 Task: Open Card Card0000000102 in Board Board0000000026 in Workspace WS0000000009 in Trello. Add Member Email0000000034 to Card Card0000000102 in Board Board0000000026 in Workspace WS0000000009 in Trello. Add Blue Label titled Label0000000102 to Card Card0000000102 in Board Board0000000026 in Workspace WS0000000009 in Trello. Add Checklist CL0000000102 to Card Card0000000102 in Board Board0000000026 in Workspace WS0000000009 in Trello. Add Dates with Start Date as Sep 01 2023 and Due Date as Sep 30 2023 to Card Card0000000102 in Board Board0000000026 in Workspace WS0000000009 in Trello
Action: Mouse moved to (313, 315)
Screenshot: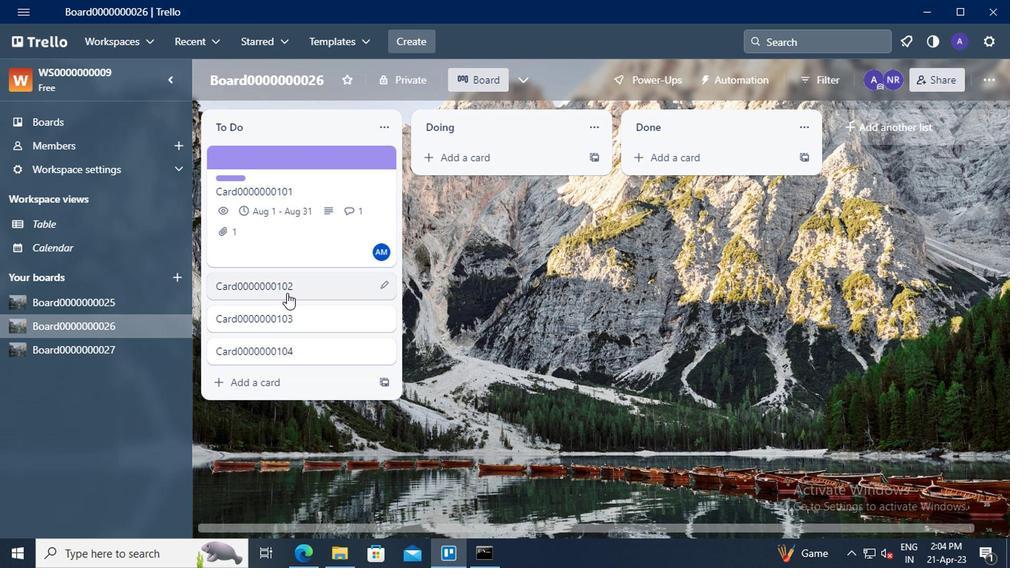 
Action: Mouse pressed left at (313, 315)
Screenshot: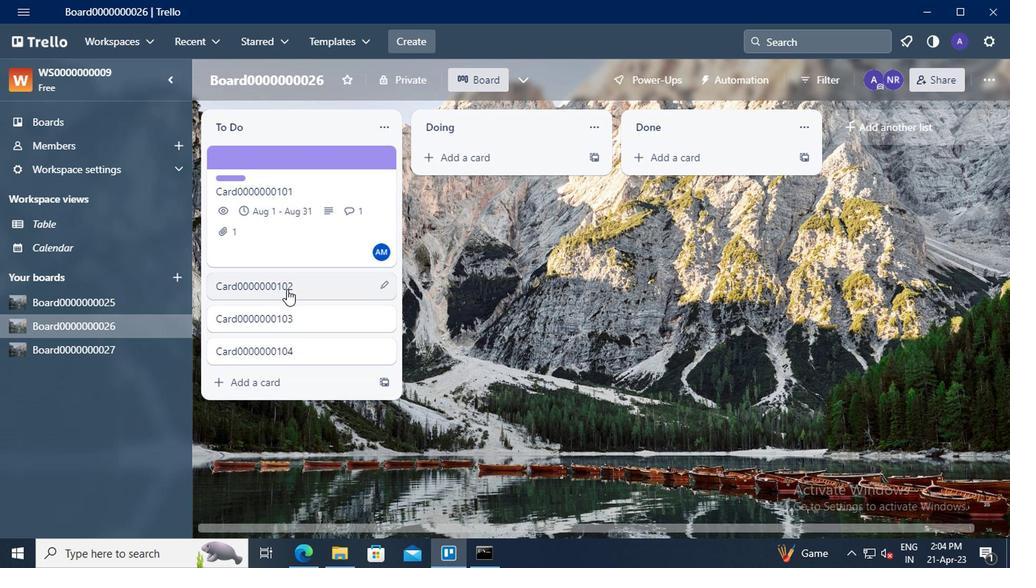 
Action: Mouse moved to (592, 248)
Screenshot: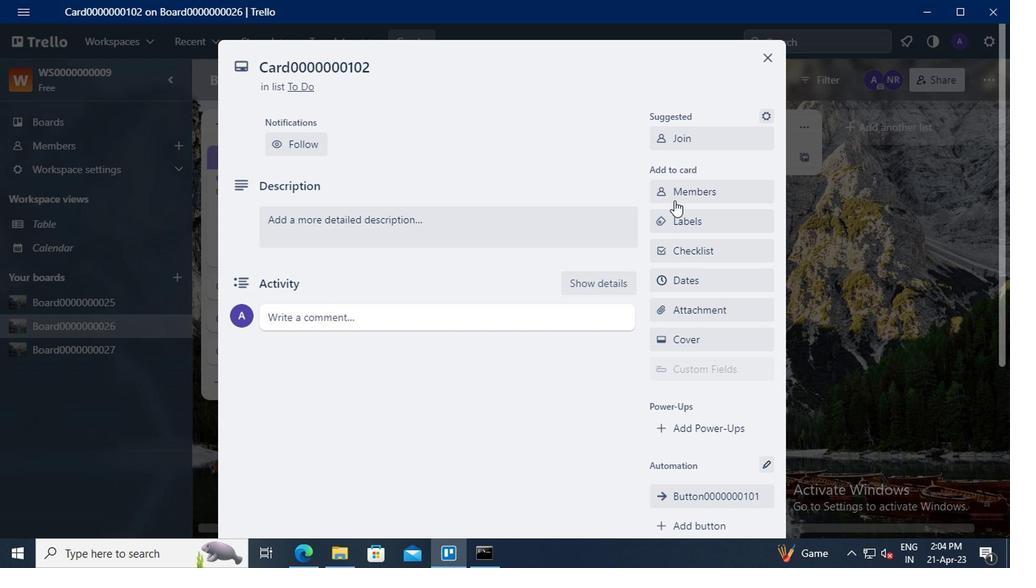 
Action: Mouse pressed left at (592, 248)
Screenshot: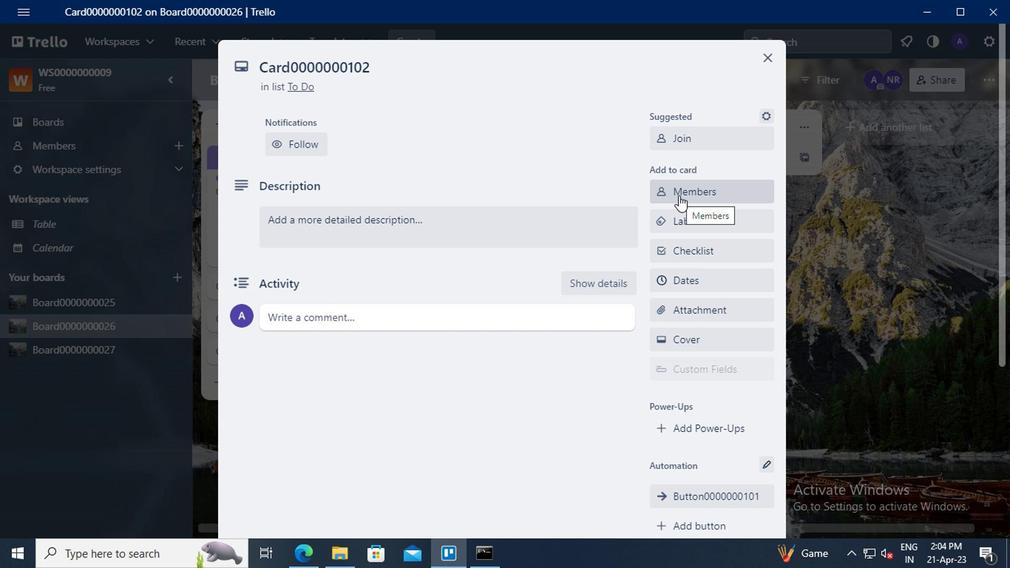 
Action: Mouse moved to (591, 291)
Screenshot: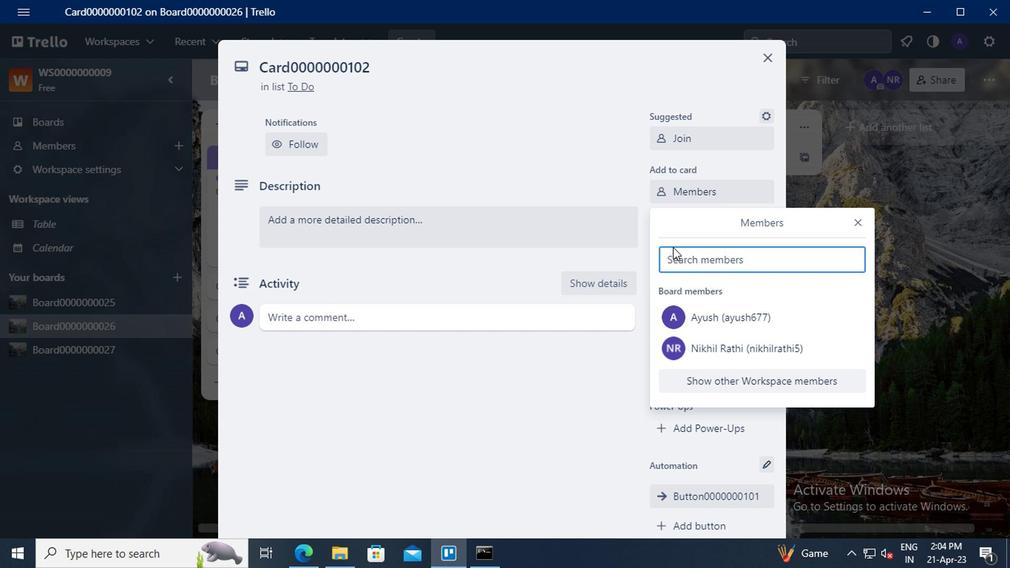 
Action: Mouse pressed left at (591, 291)
Screenshot: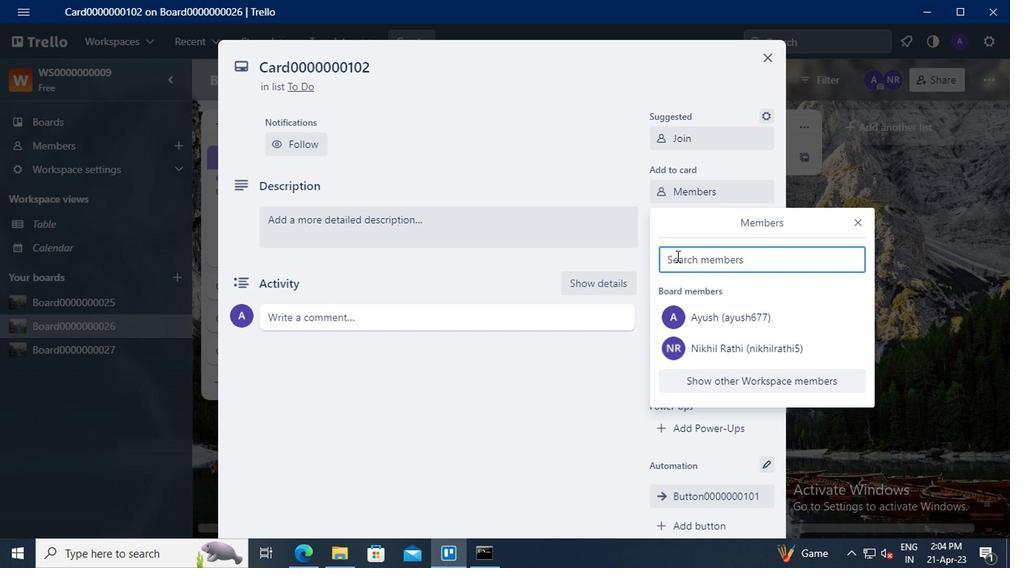 
Action: Mouse moved to (591, 292)
Screenshot: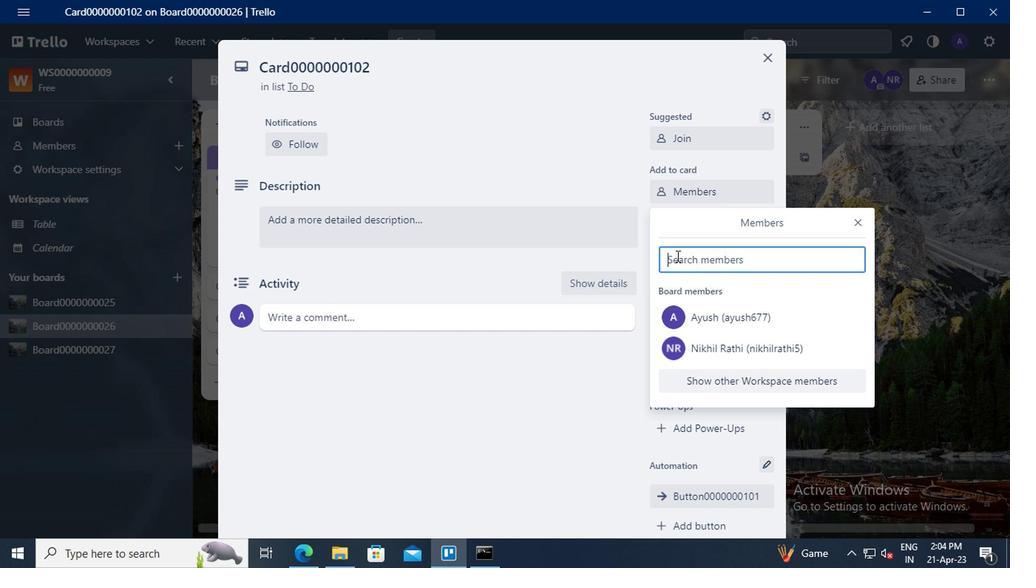 
Action: Key pressed nikrathi889<Key.shift><Key.shift>@GMAIL.COM
Screenshot: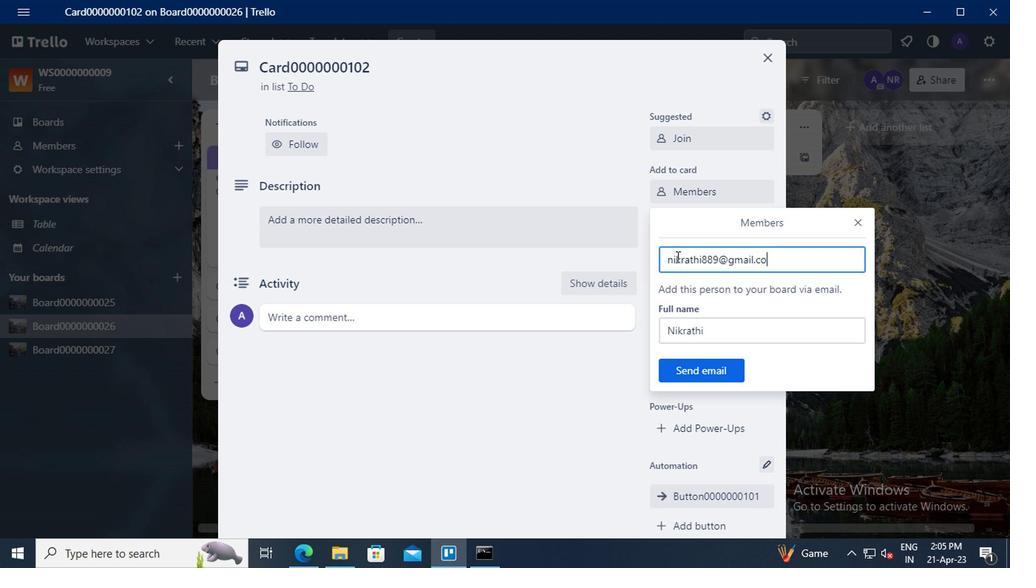 
Action: Mouse moved to (599, 373)
Screenshot: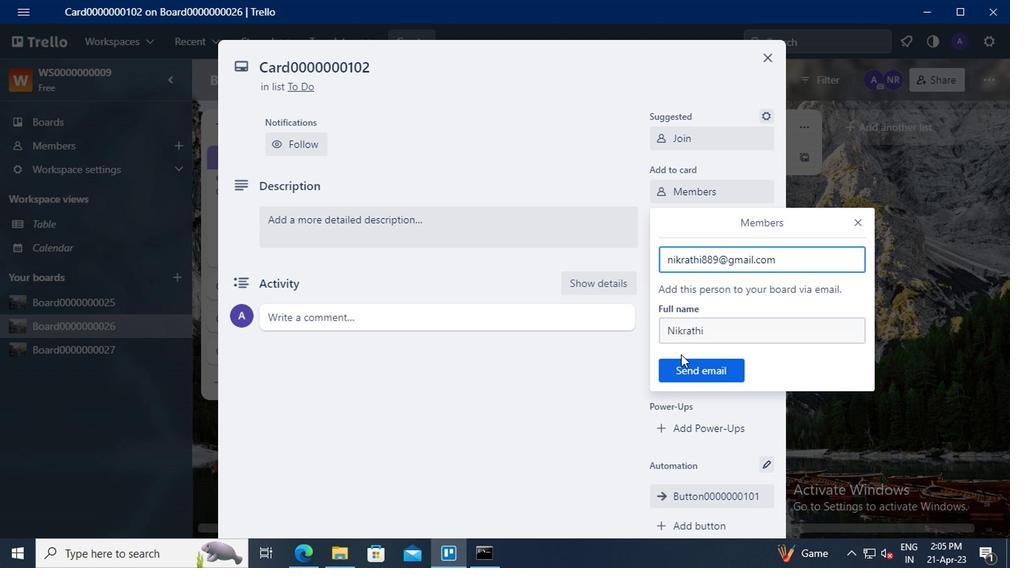
Action: Mouse pressed left at (599, 373)
Screenshot: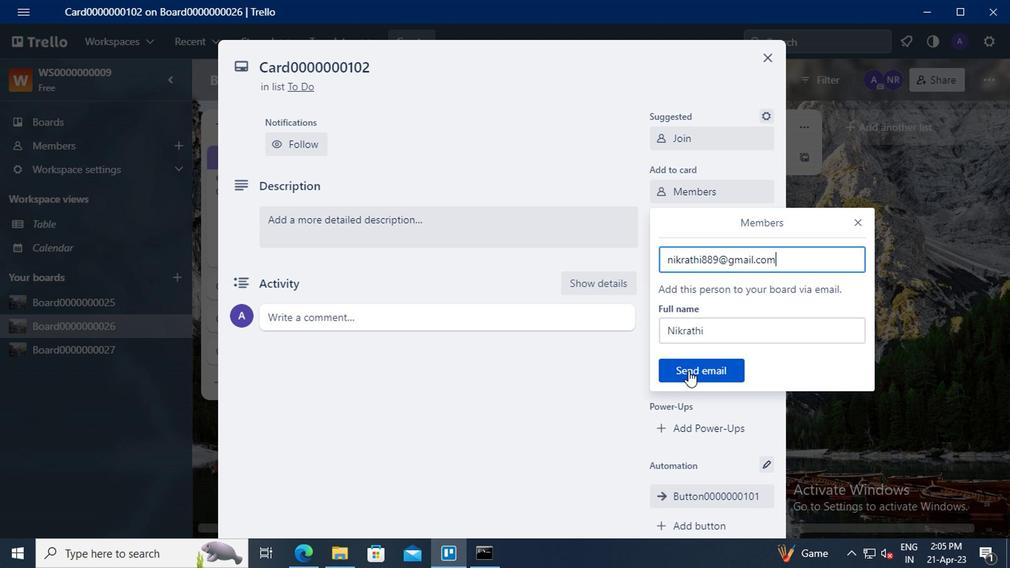 
Action: Mouse moved to (610, 269)
Screenshot: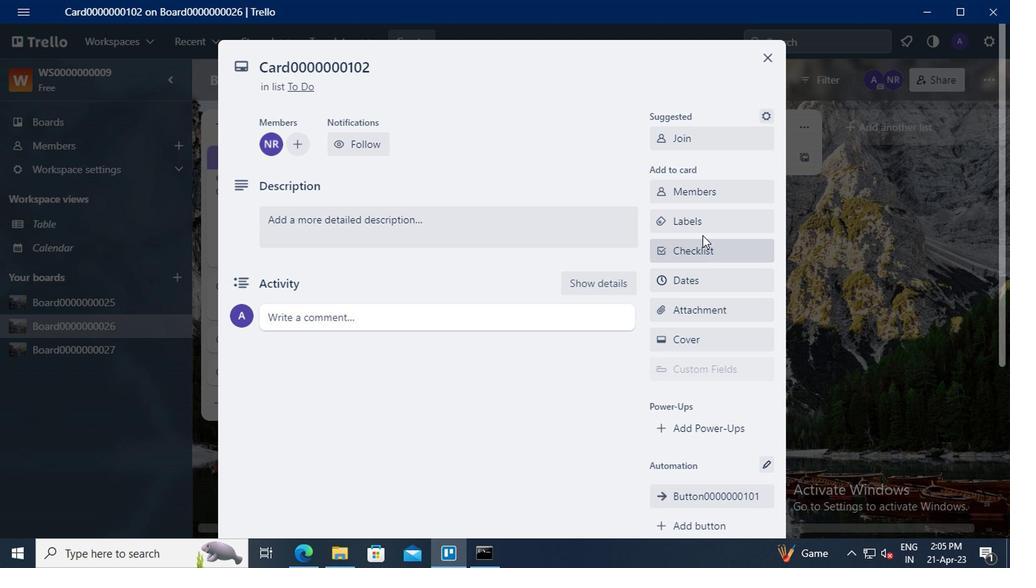 
Action: Mouse pressed left at (610, 269)
Screenshot: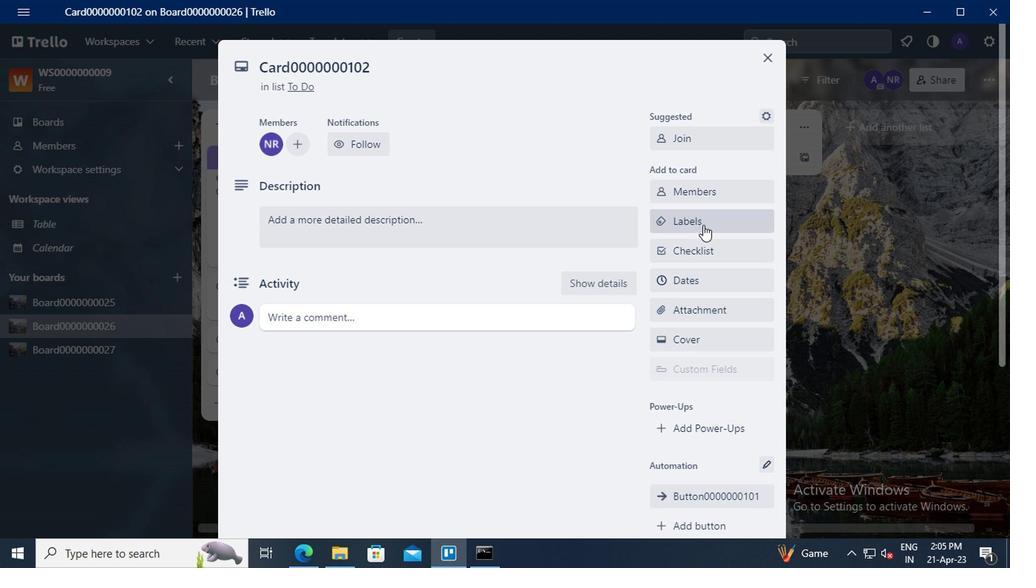 
Action: Mouse moved to (645, 368)
Screenshot: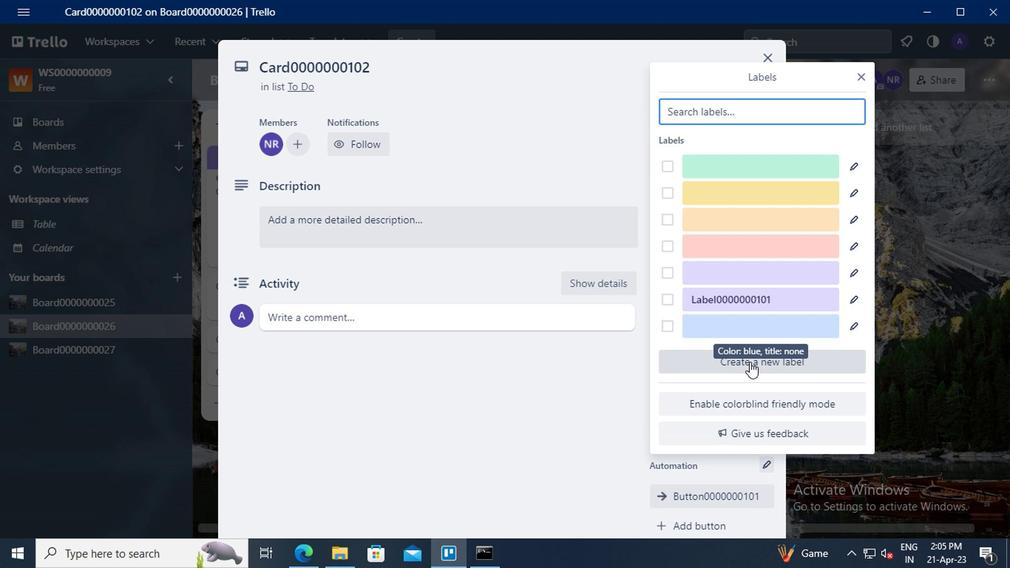 
Action: Mouse pressed left at (645, 368)
Screenshot: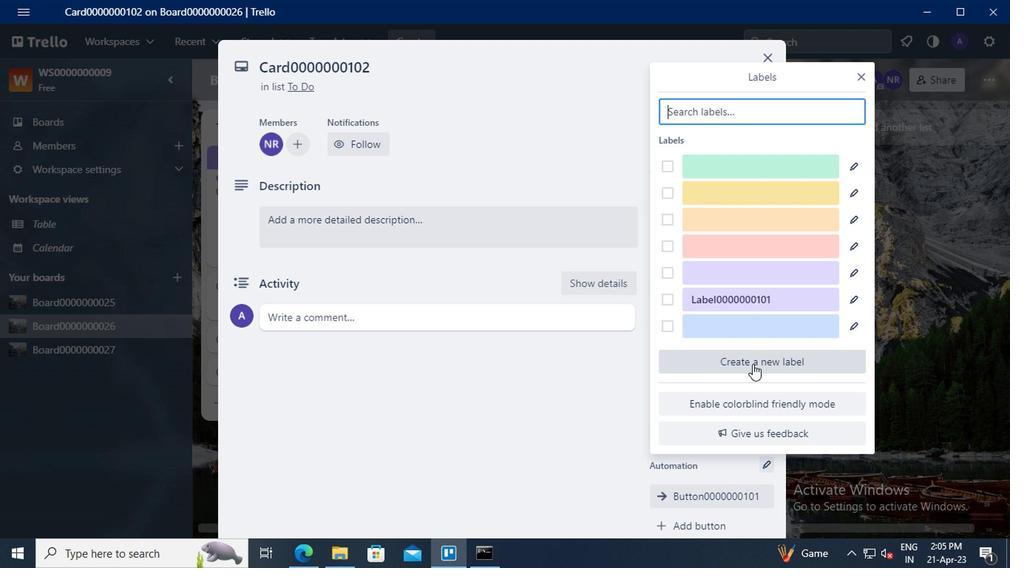 
Action: Mouse moved to (615, 261)
Screenshot: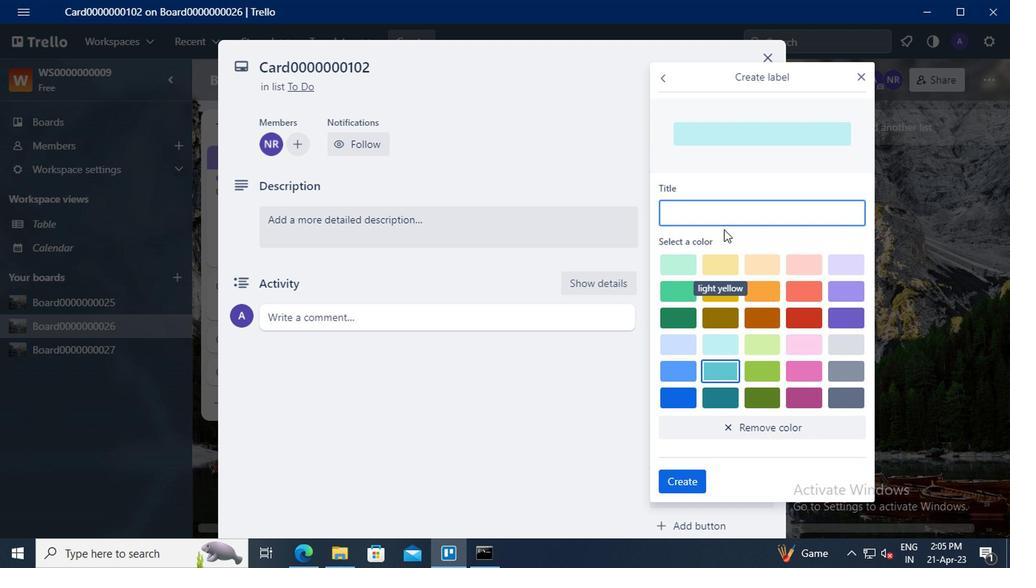 
Action: Mouse pressed left at (615, 261)
Screenshot: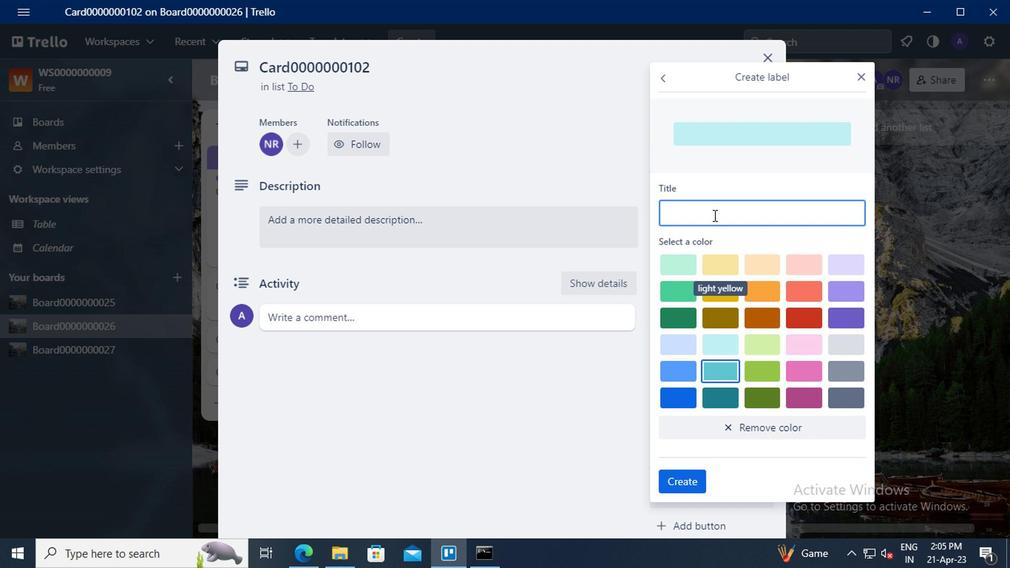
Action: Key pressed <Key.shift>LABEL0000000102
Screenshot: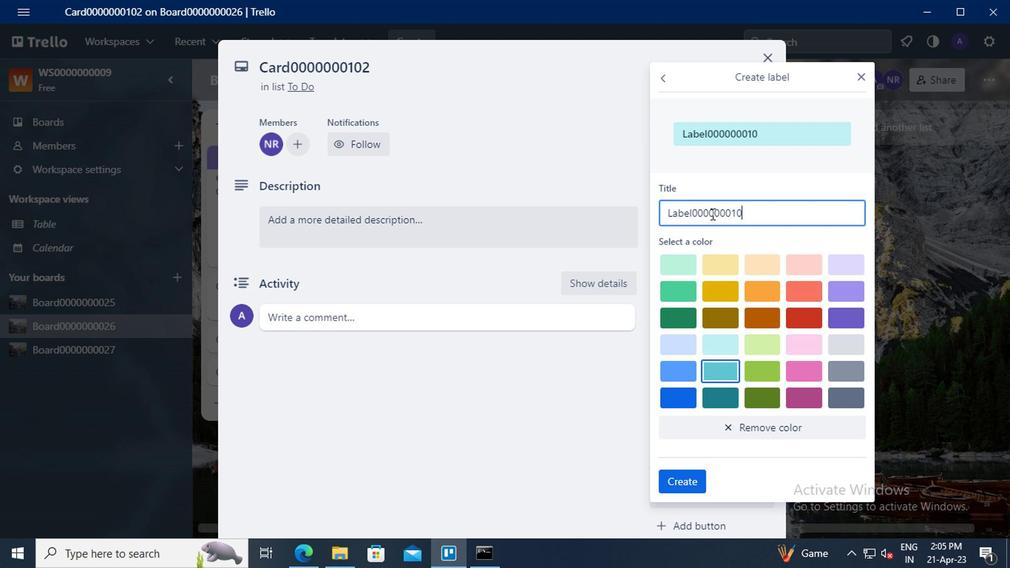 
Action: Mouse moved to (595, 373)
Screenshot: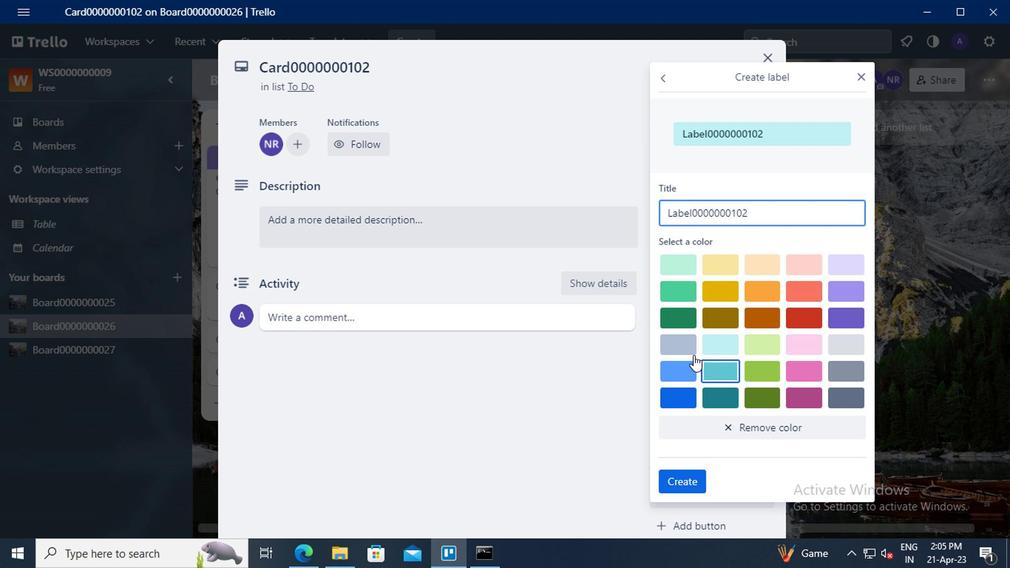
Action: Mouse pressed left at (595, 373)
Screenshot: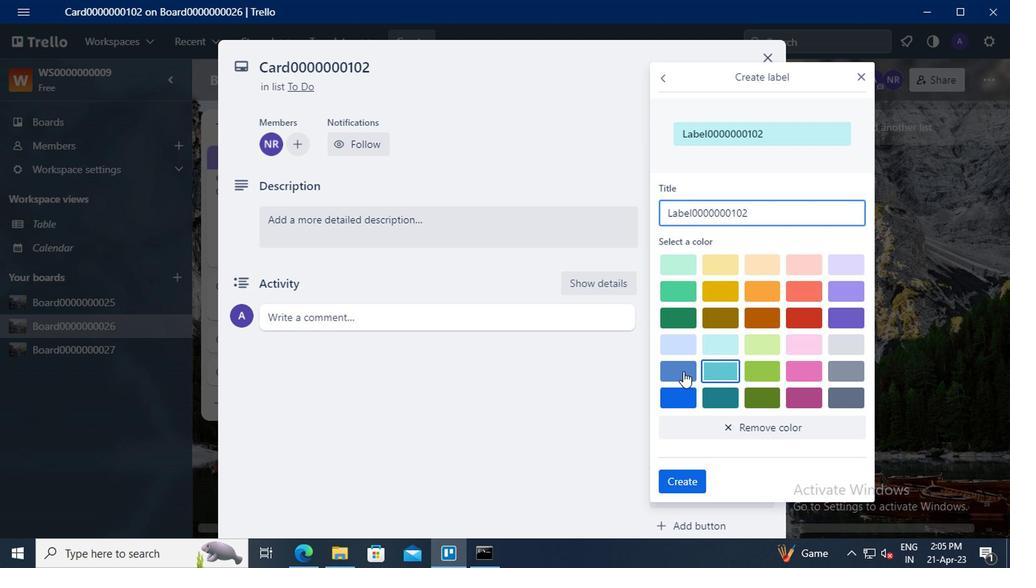 
Action: Mouse moved to (596, 449)
Screenshot: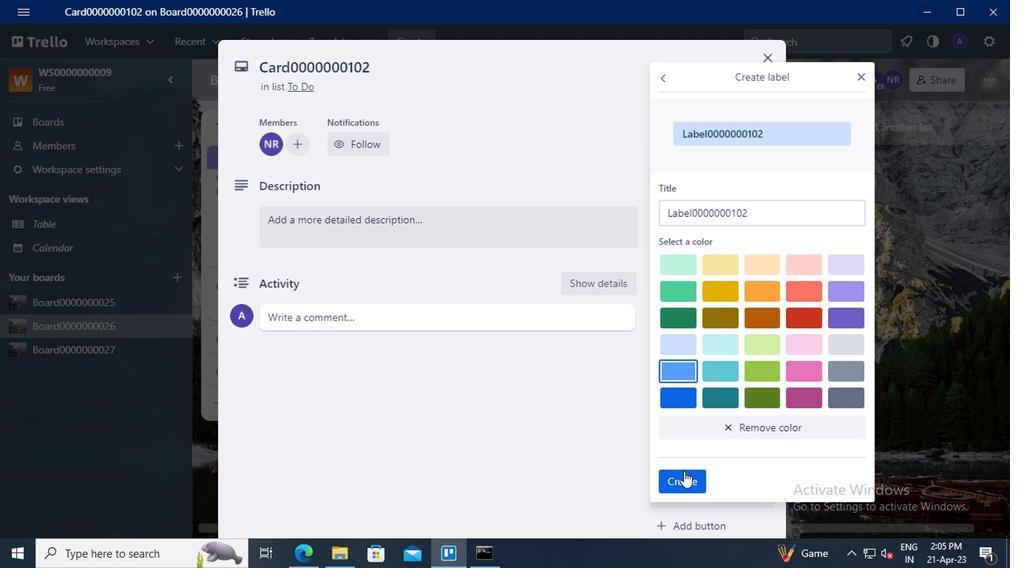 
Action: Mouse pressed left at (596, 449)
Screenshot: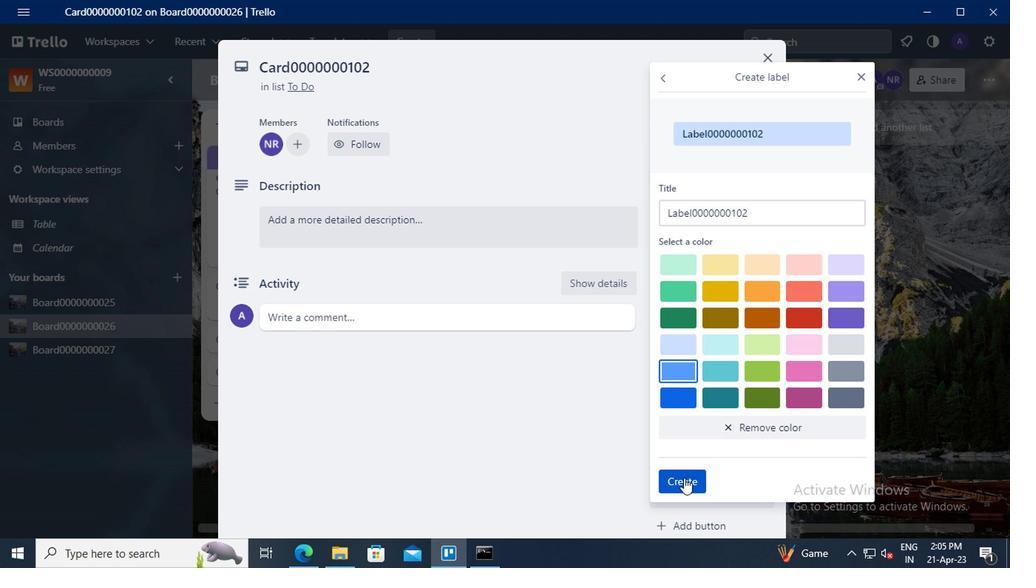 
Action: Mouse moved to (723, 163)
Screenshot: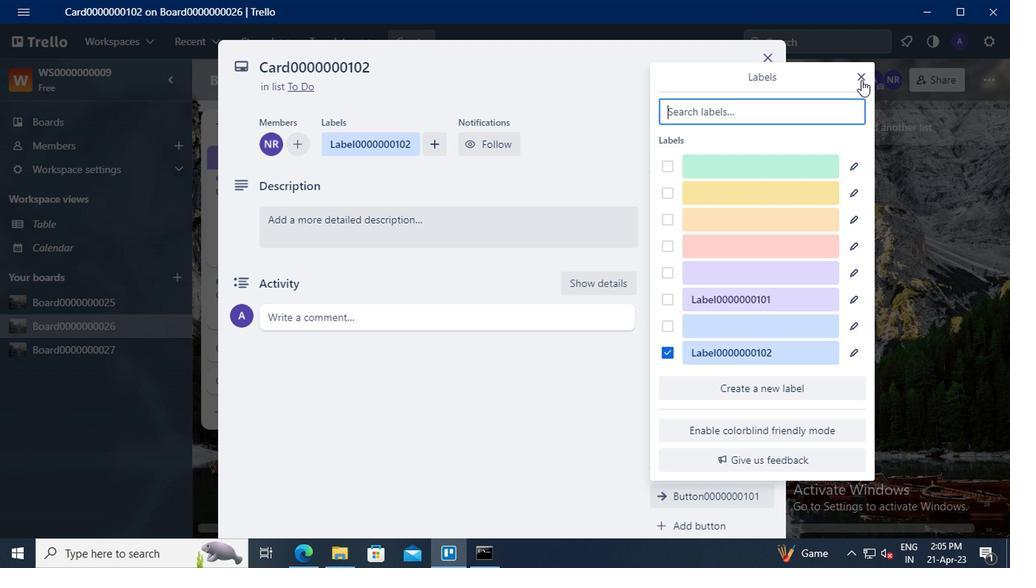 
Action: Mouse pressed left at (723, 163)
Screenshot: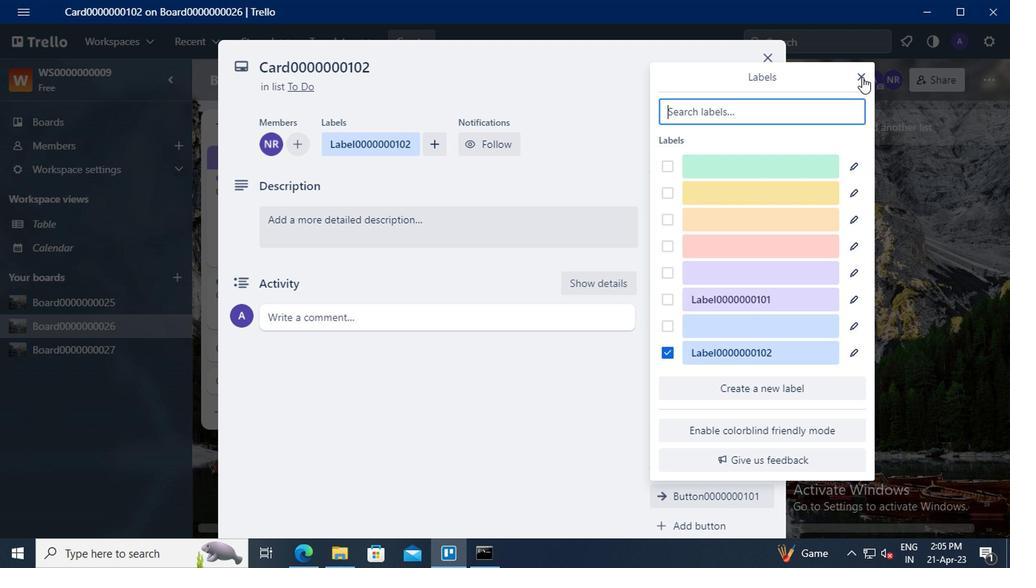 
Action: Mouse moved to (615, 286)
Screenshot: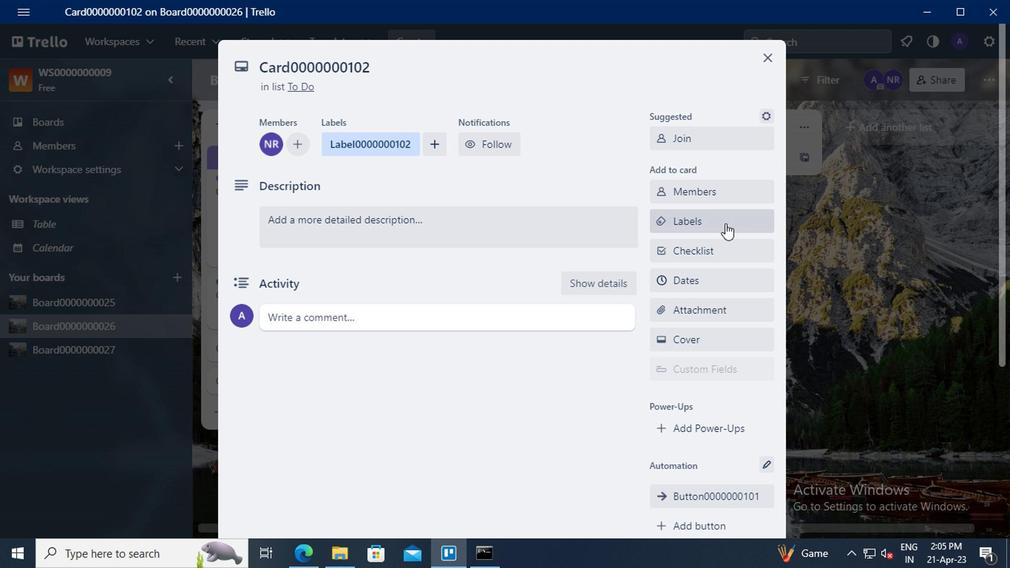 
Action: Mouse pressed left at (615, 286)
Screenshot: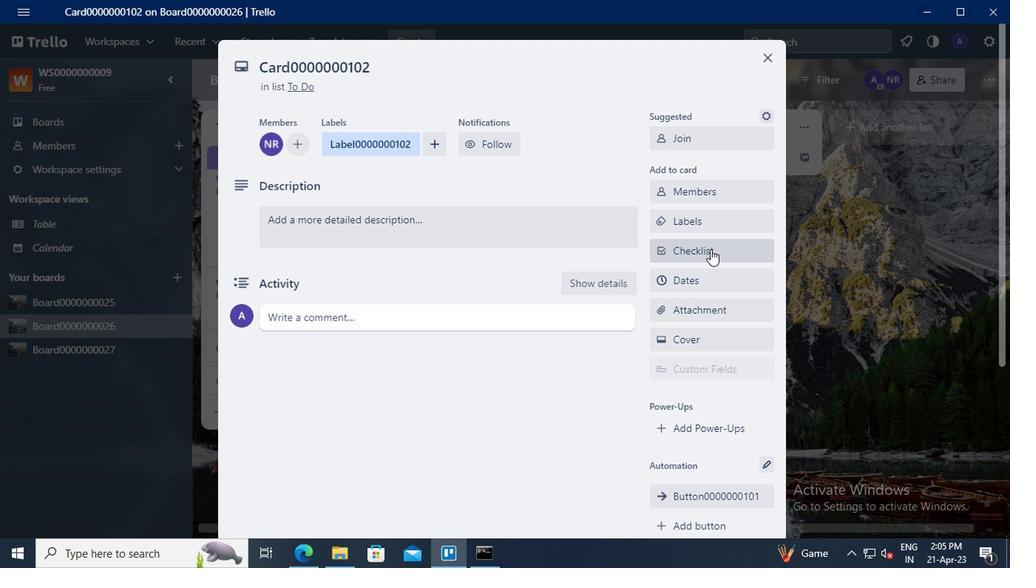 
Action: Key pressed <Key.delete><Key.shift>CL0000000102
Screenshot: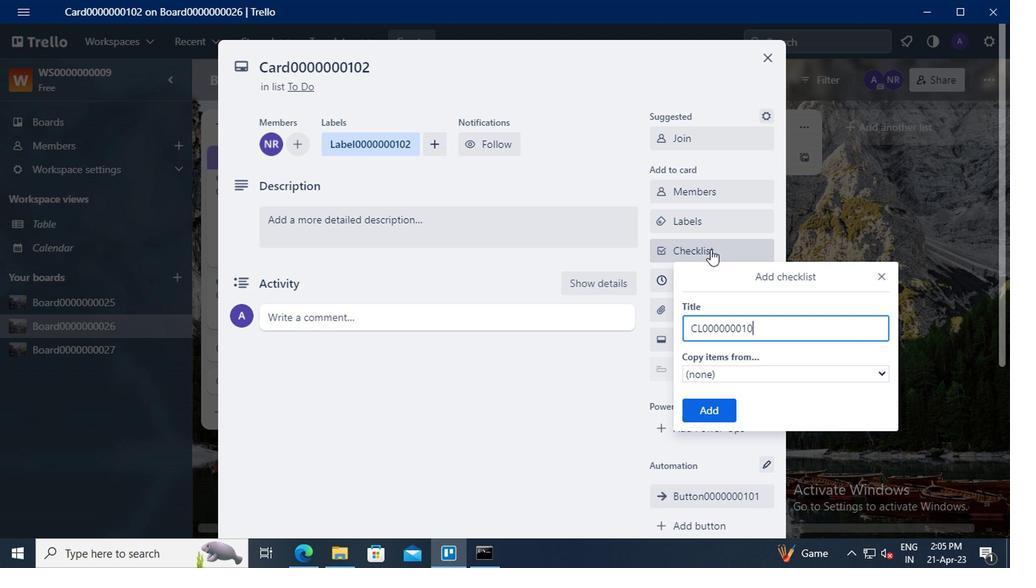 
Action: Mouse moved to (603, 398)
Screenshot: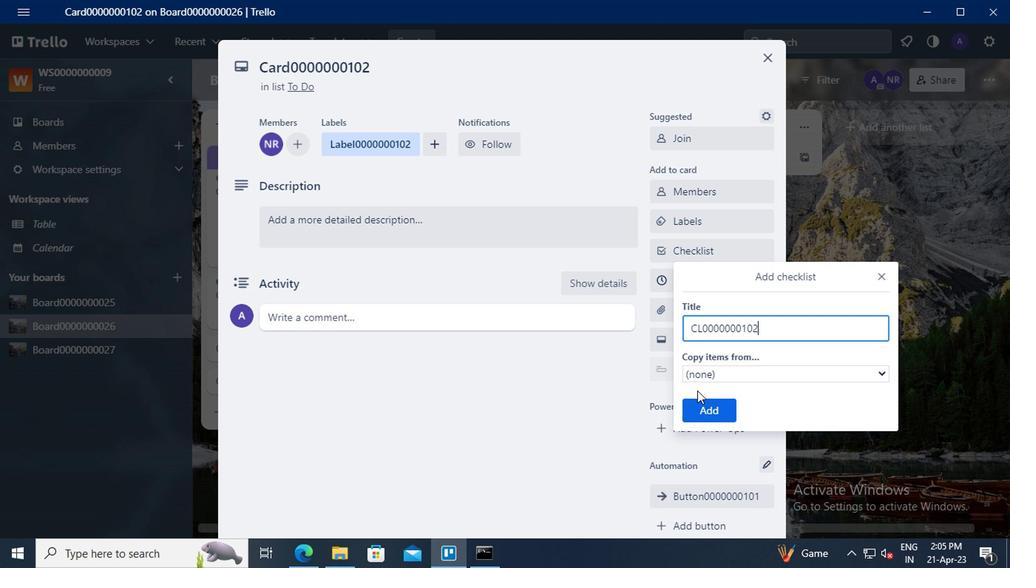
Action: Mouse pressed left at (603, 398)
Screenshot: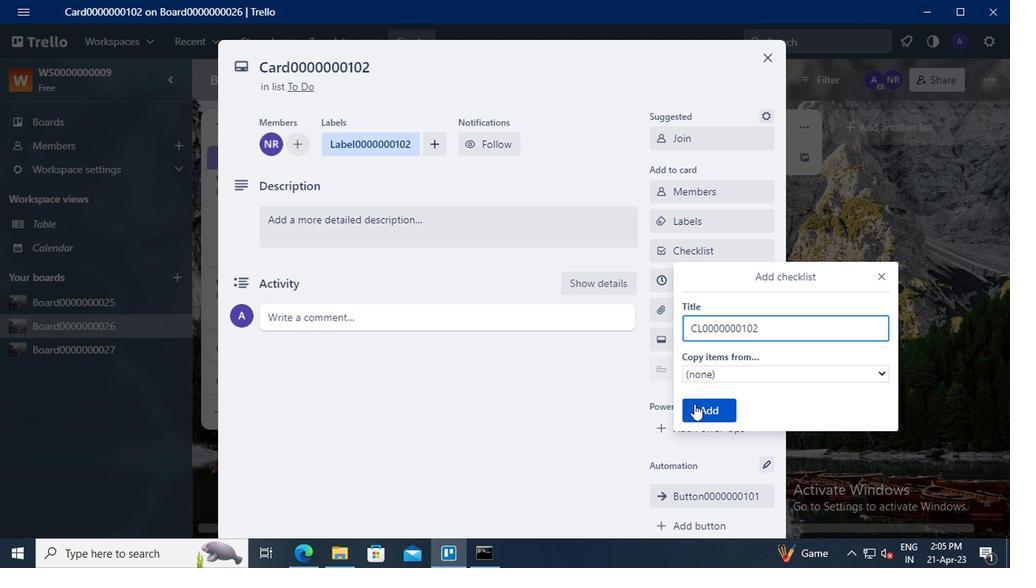 
Action: Mouse moved to (607, 311)
Screenshot: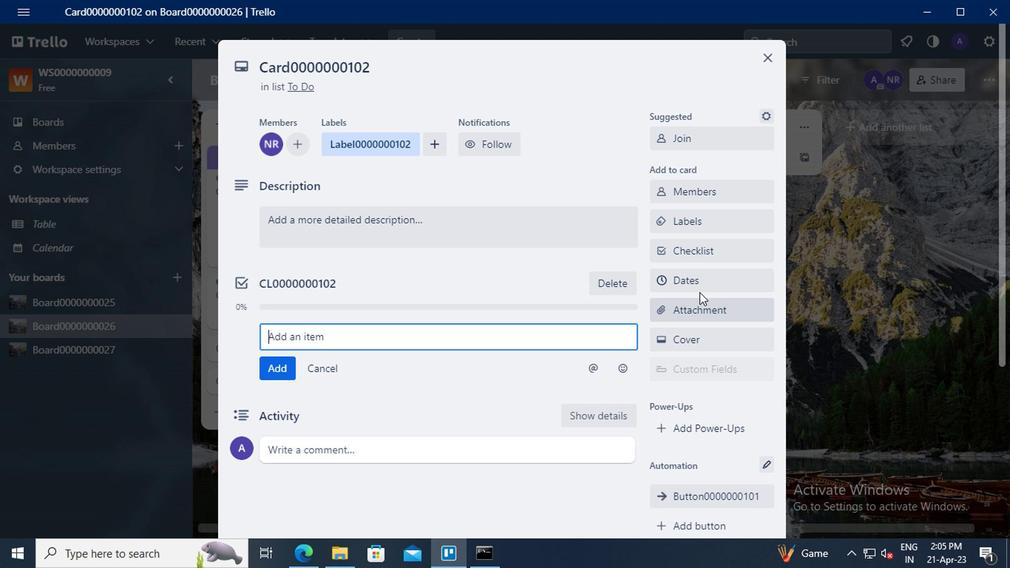 
Action: Mouse pressed left at (607, 311)
Screenshot: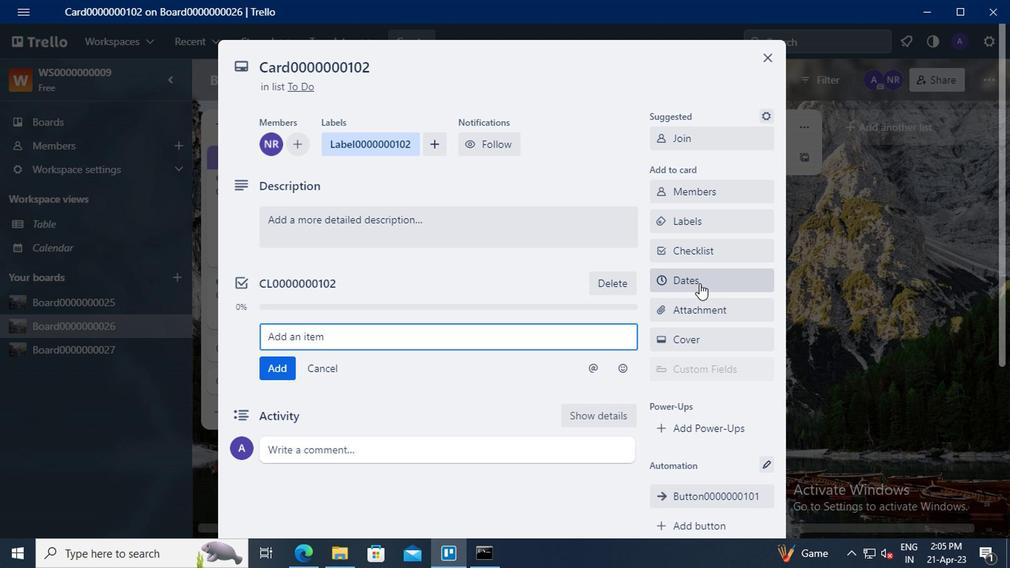
Action: Mouse moved to (584, 350)
Screenshot: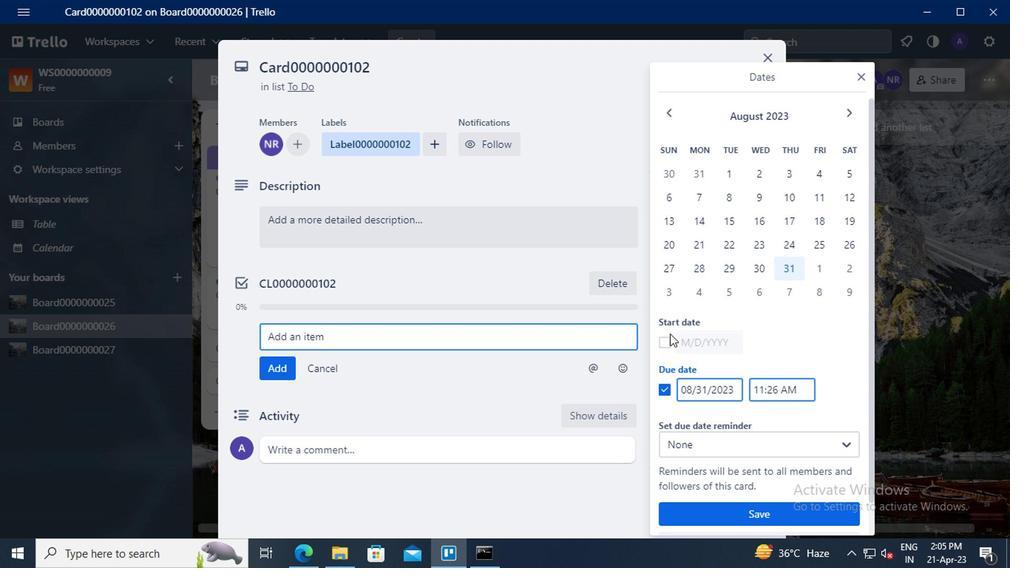 
Action: Mouse pressed left at (584, 350)
Screenshot: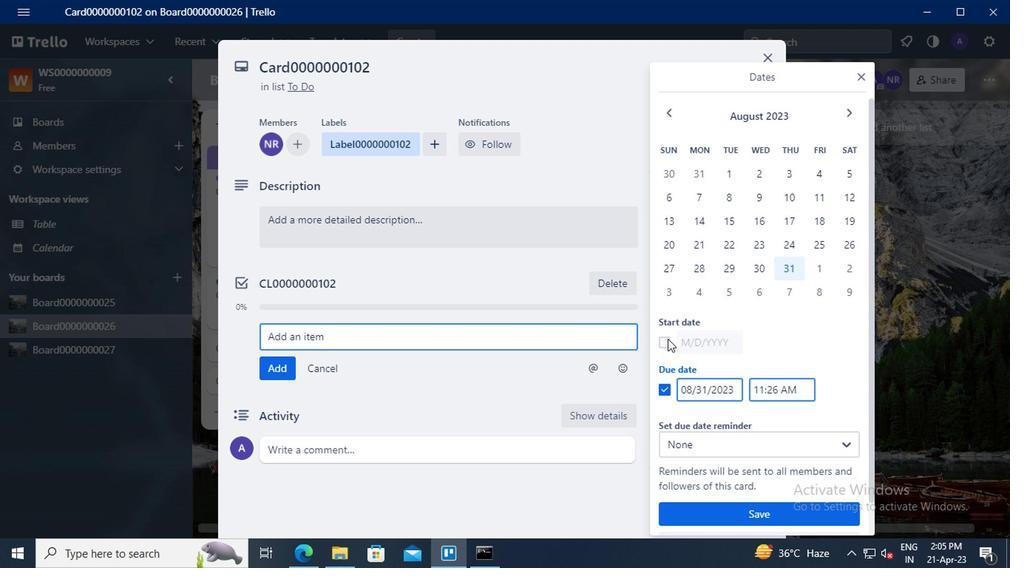 
Action: Mouse moved to (610, 351)
Screenshot: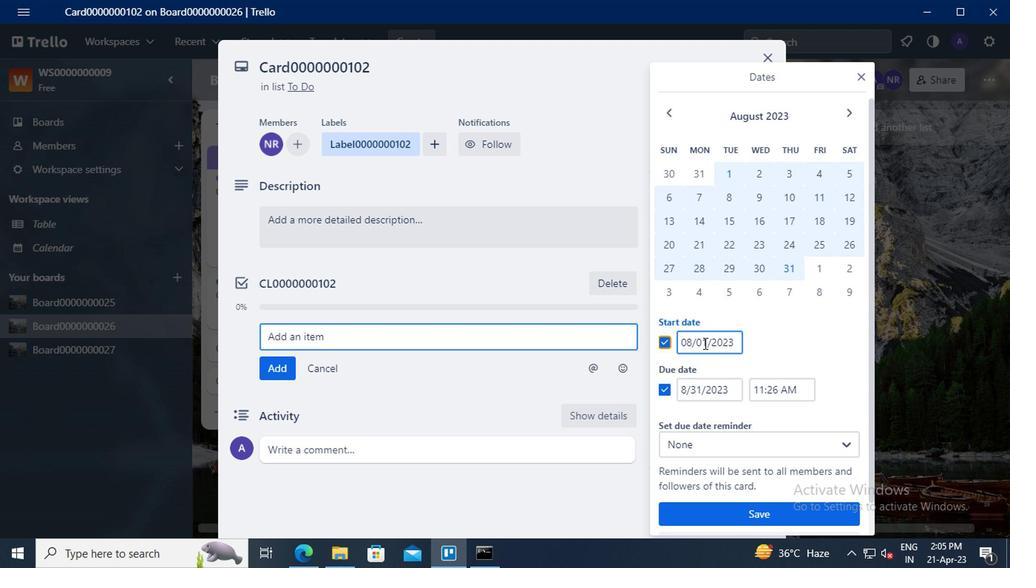
Action: Mouse pressed left at (610, 351)
Screenshot: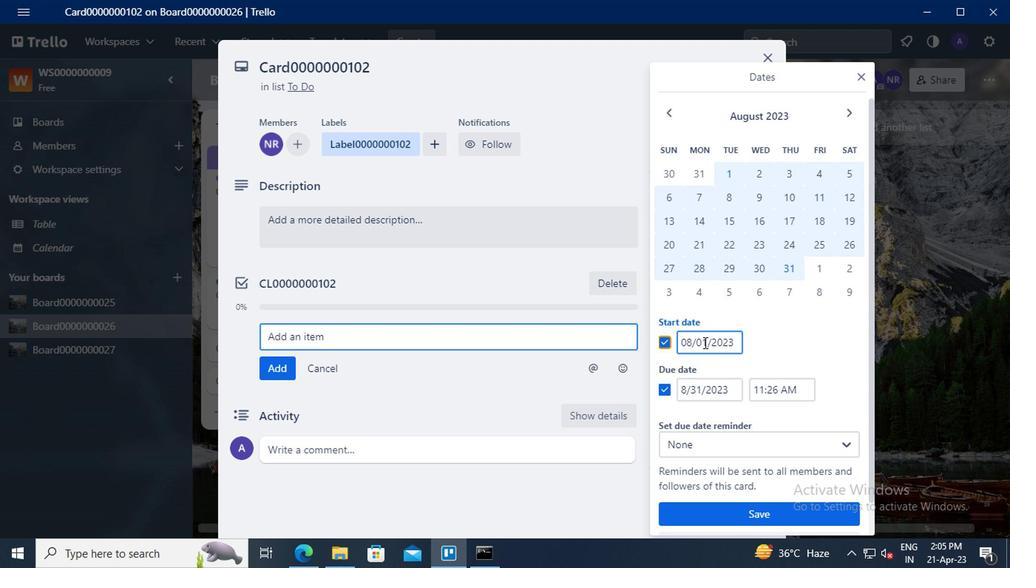 
Action: Mouse moved to (616, 337)
Screenshot: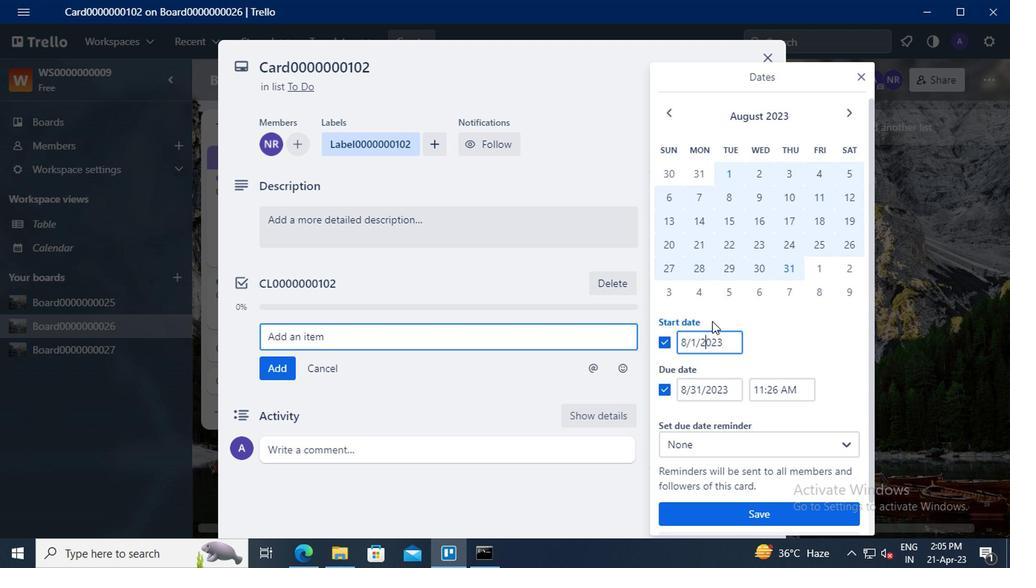 
Action: Key pressed <Key.left><Key.left><Key.backspace>1<Key.left><Key.left><Key.backspace>9
Screenshot: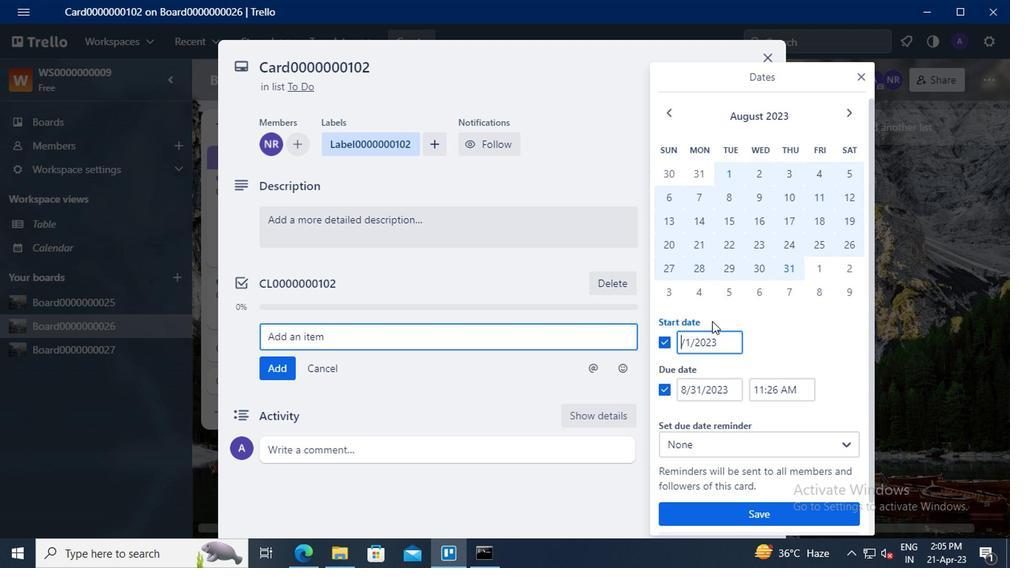 
Action: Mouse moved to (609, 383)
Screenshot: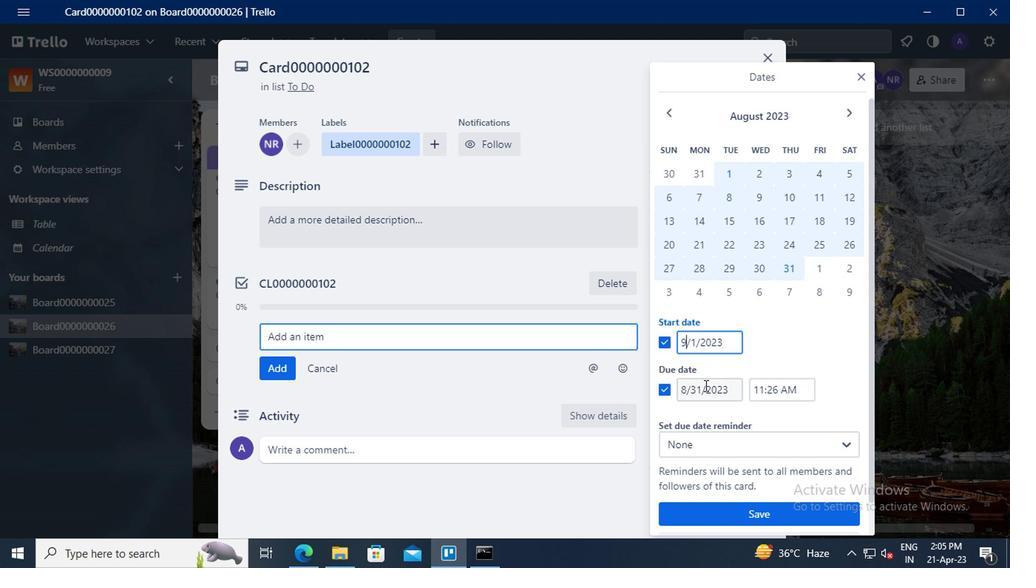 
Action: Mouse pressed left at (609, 383)
Screenshot: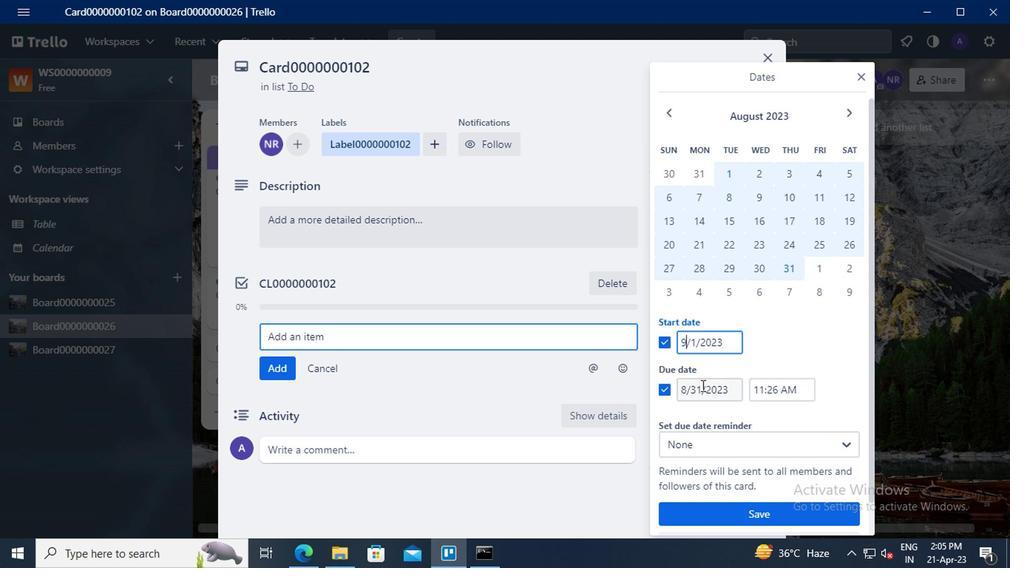 
Action: Mouse moved to (612, 373)
Screenshot: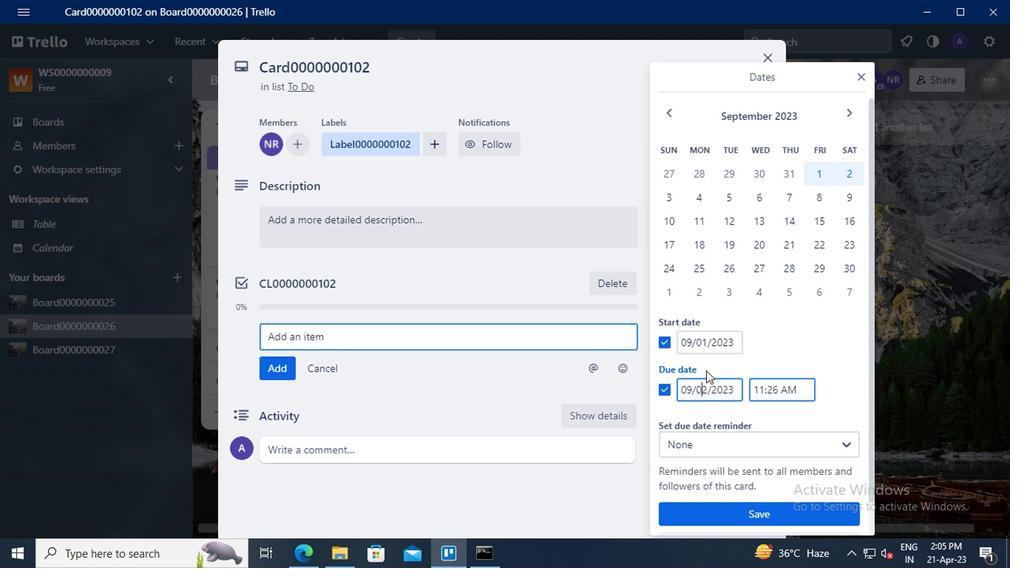 
Action: Key pressed <Key.backspace><Key.delete>30
Screenshot: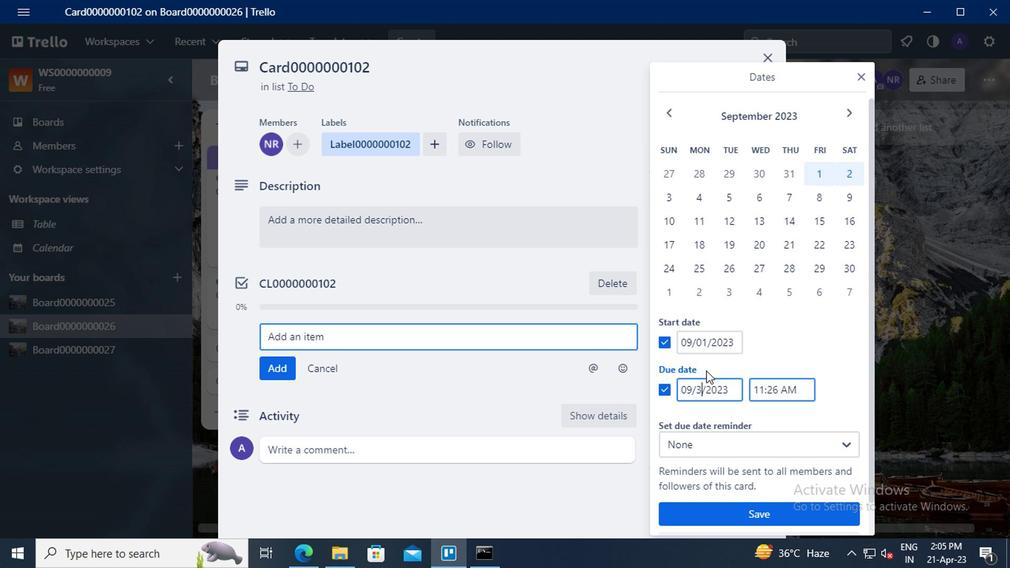 
Action: Mouse moved to (616, 473)
Screenshot: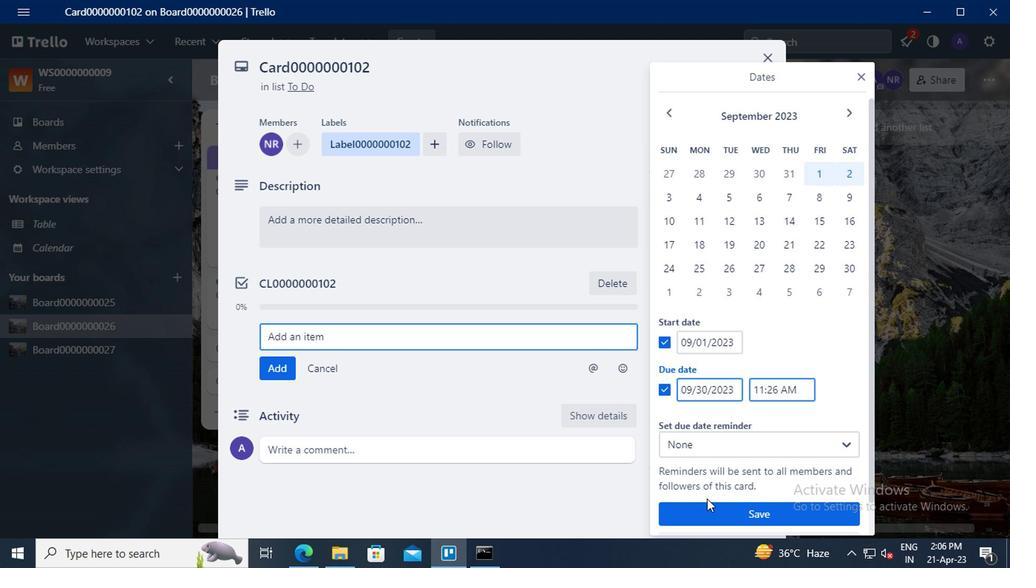 
Action: Mouse pressed left at (616, 473)
Screenshot: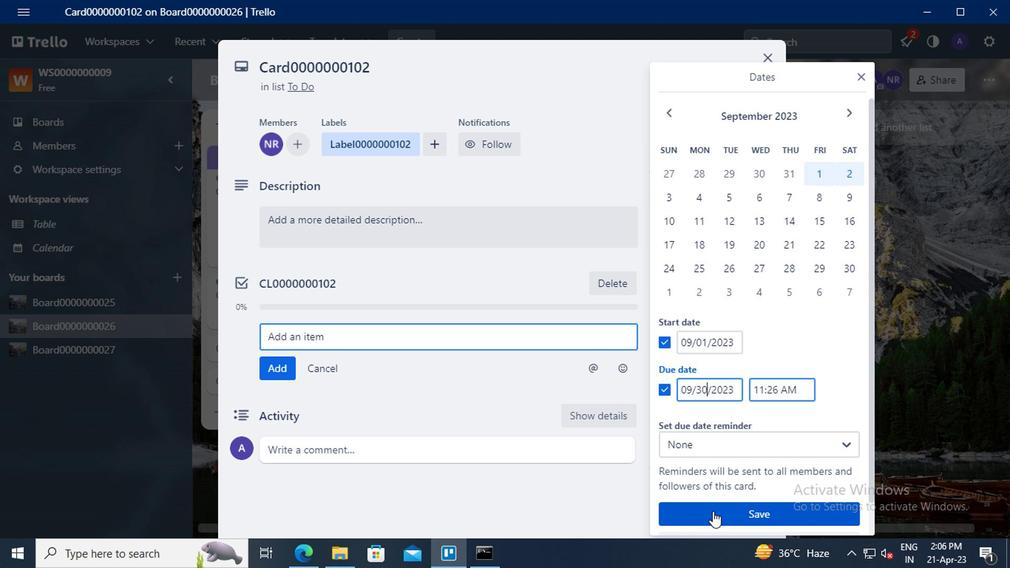 
